 Task: Open a blank sheet, save the file as analytics.odt Insert a table '3 by 2' In first column, add headers, 'Employee Name, Monday, Tuesday'. Under first header add  John. Under second header add  1:00 Pm. Under third header add  '3:00 Pm'. Change table style to  Light Blue
Action: Mouse moved to (284, 160)
Screenshot: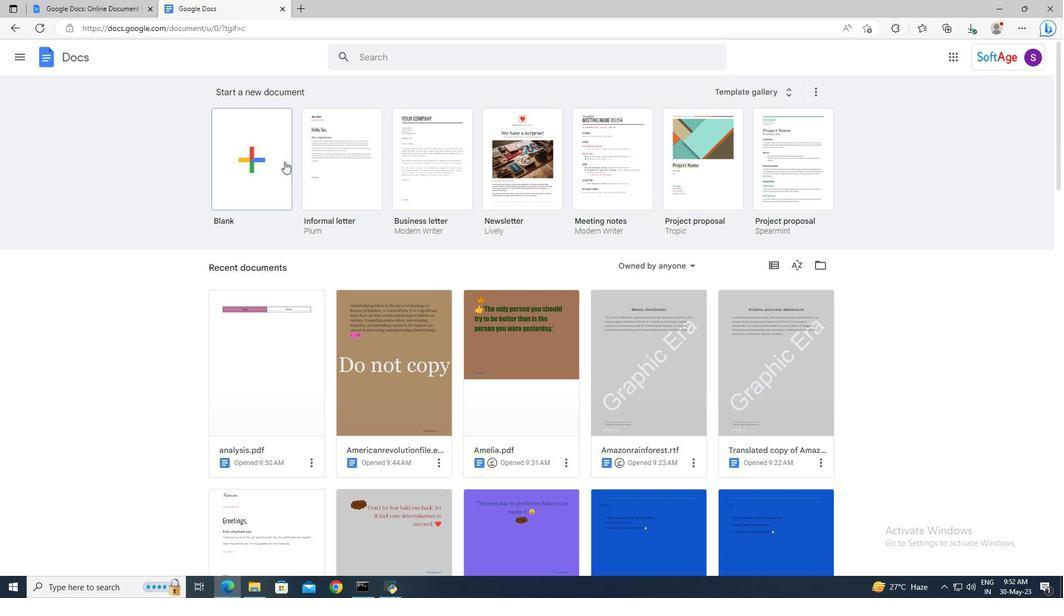 
Action: Mouse pressed left at (284, 160)
Screenshot: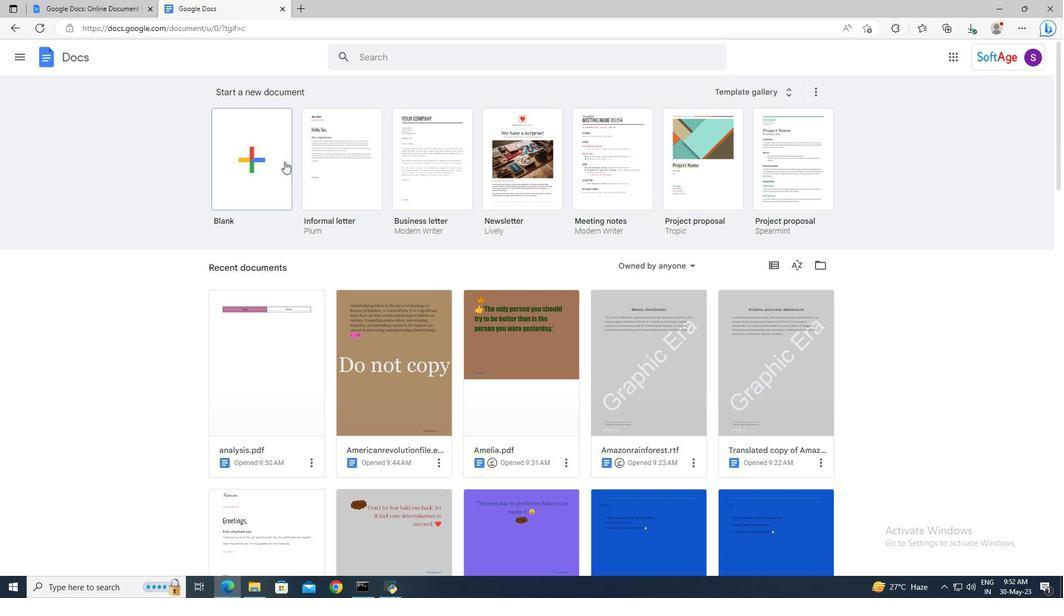 
Action: Mouse moved to (105, 54)
Screenshot: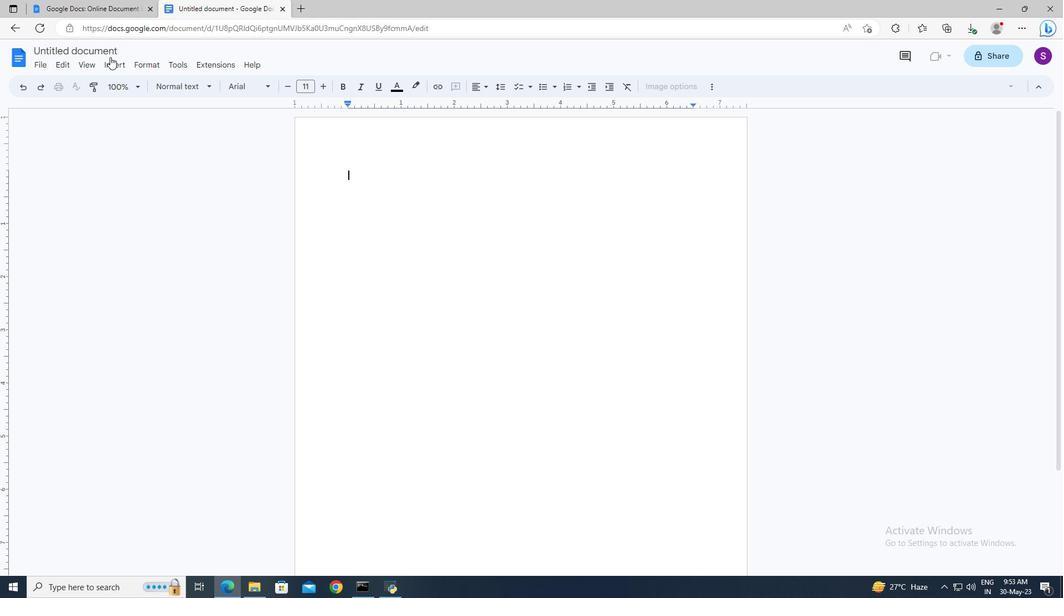
Action: Mouse pressed left at (105, 54)
Screenshot: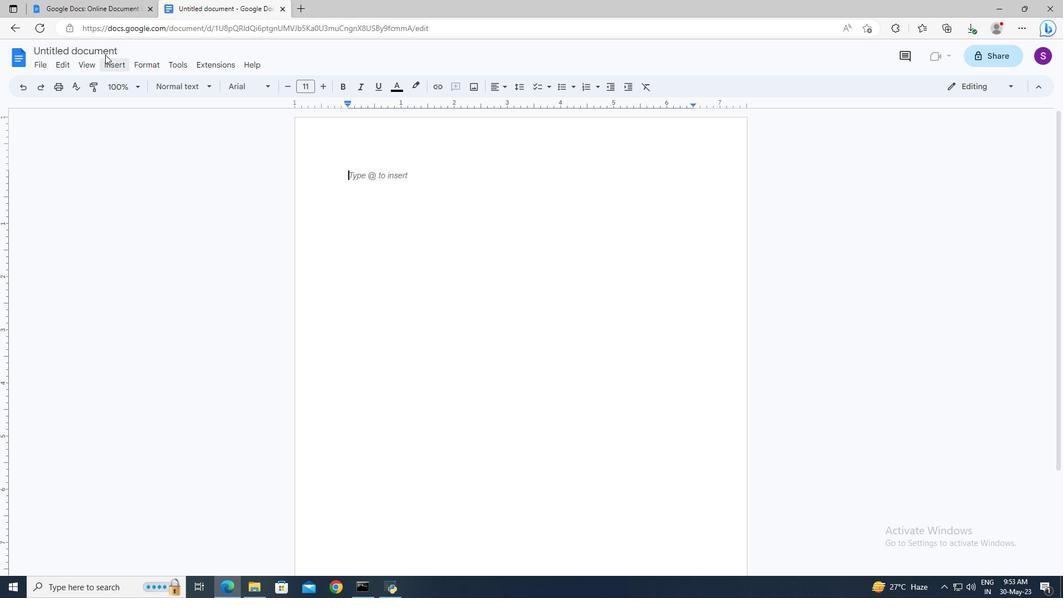 
Action: Mouse moved to (105, 51)
Screenshot: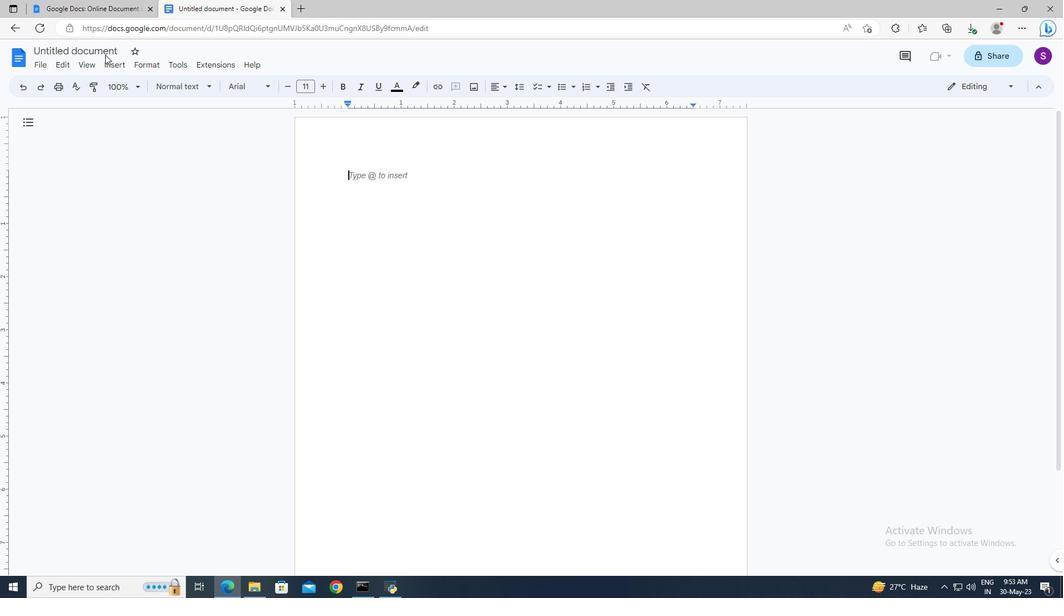 
Action: Mouse pressed left at (105, 51)
Screenshot: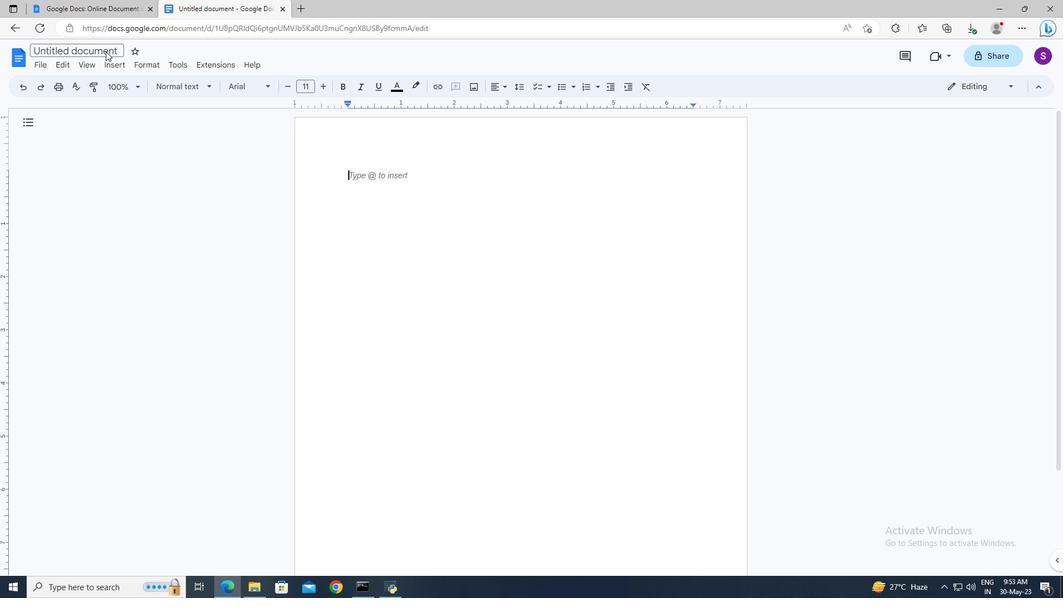 
Action: Mouse pressed left at (105, 51)
Screenshot: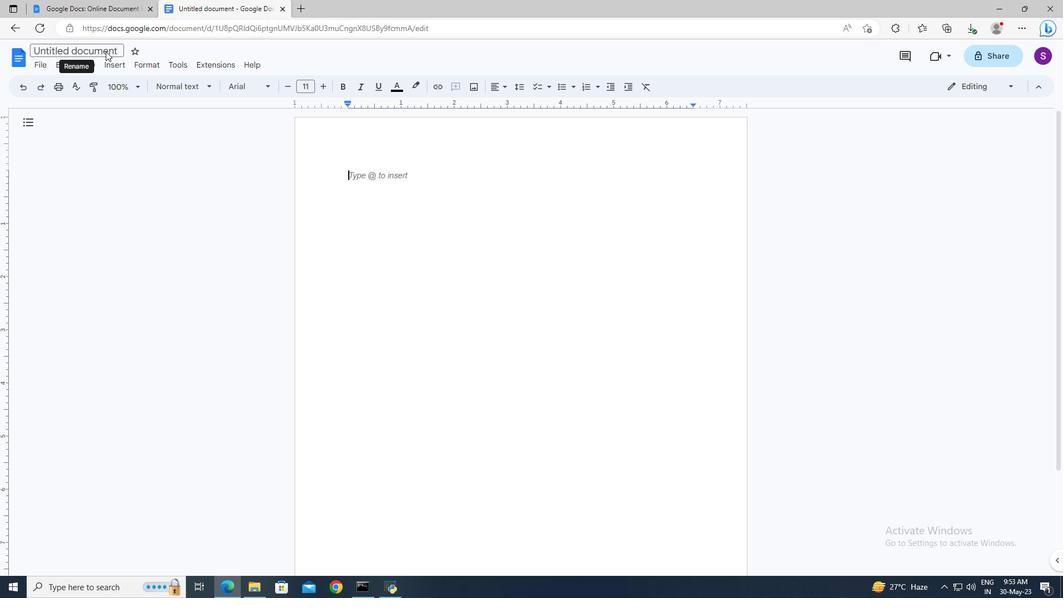 
Action: Key pressed analytics.odt<Key.enter>
Screenshot: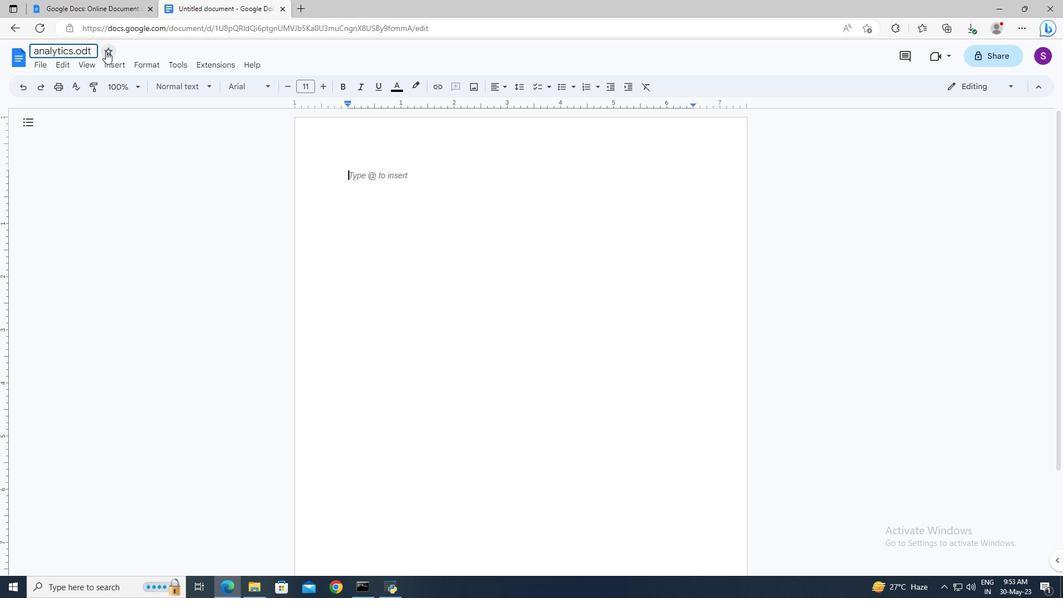 
Action: Mouse moved to (351, 175)
Screenshot: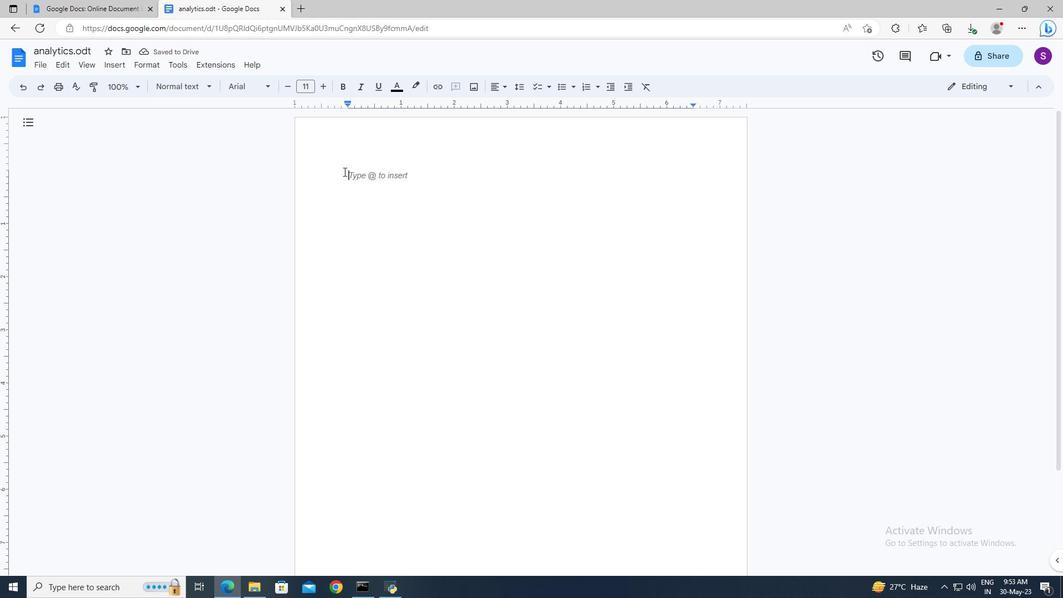 
Action: Mouse pressed left at (351, 175)
Screenshot: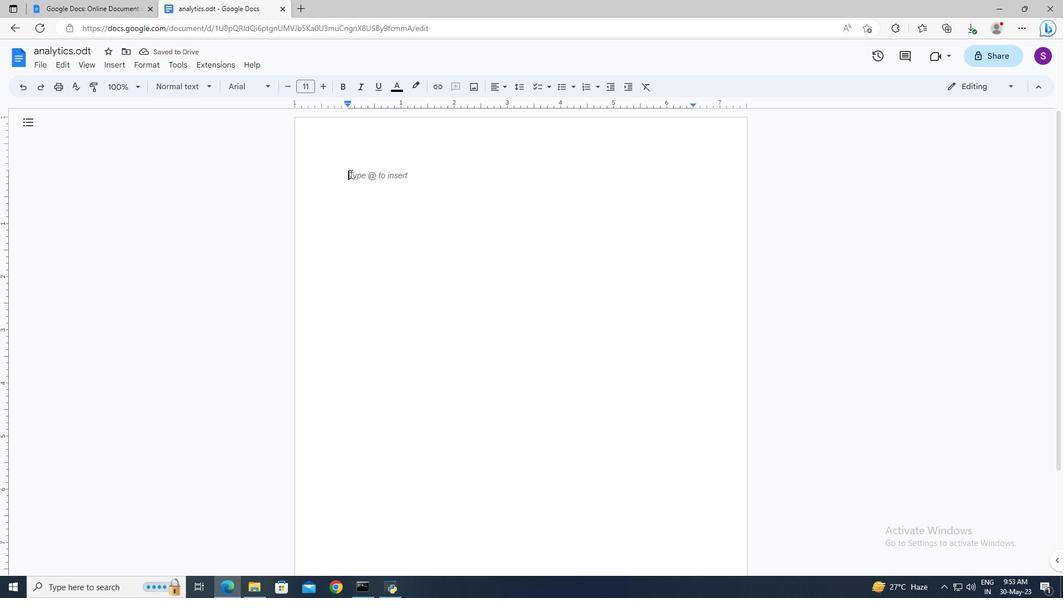 
Action: Mouse moved to (127, 67)
Screenshot: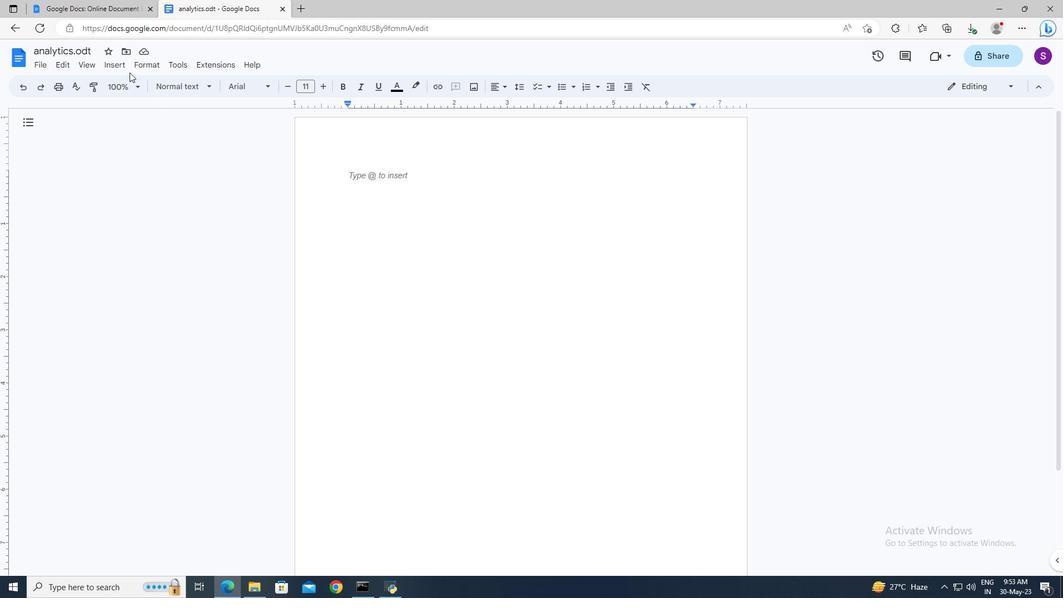 
Action: Mouse pressed left at (127, 67)
Screenshot: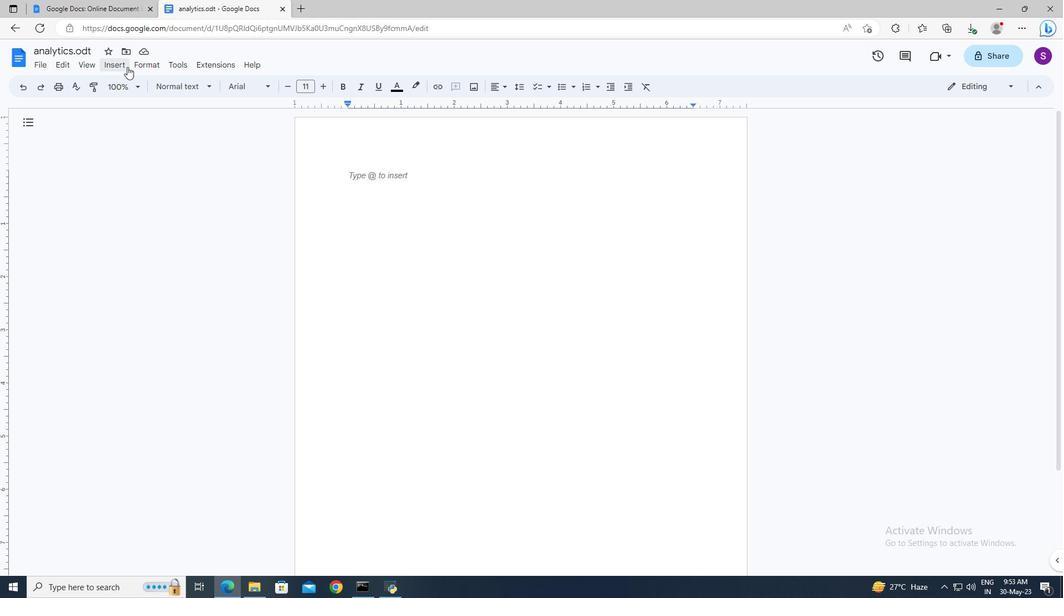
Action: Mouse moved to (303, 137)
Screenshot: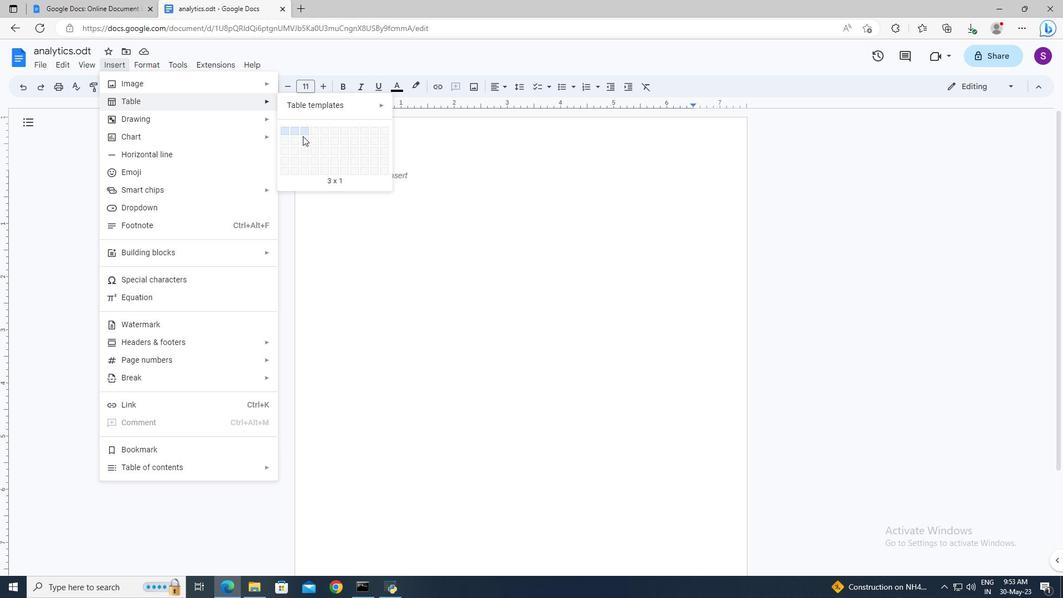 
Action: Mouse pressed left at (303, 137)
Screenshot: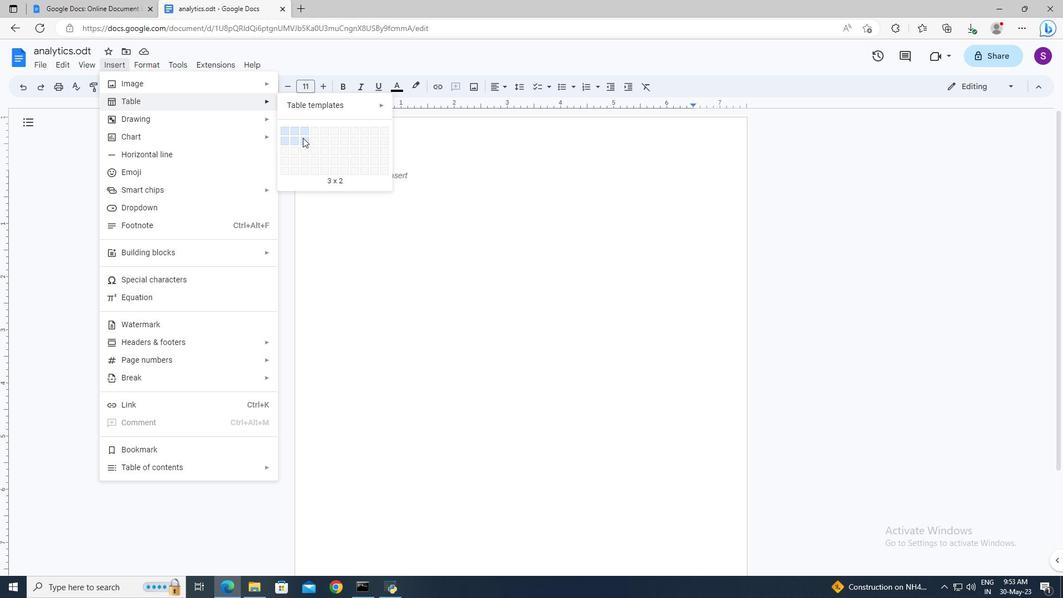 
Action: Mouse moved to (372, 185)
Screenshot: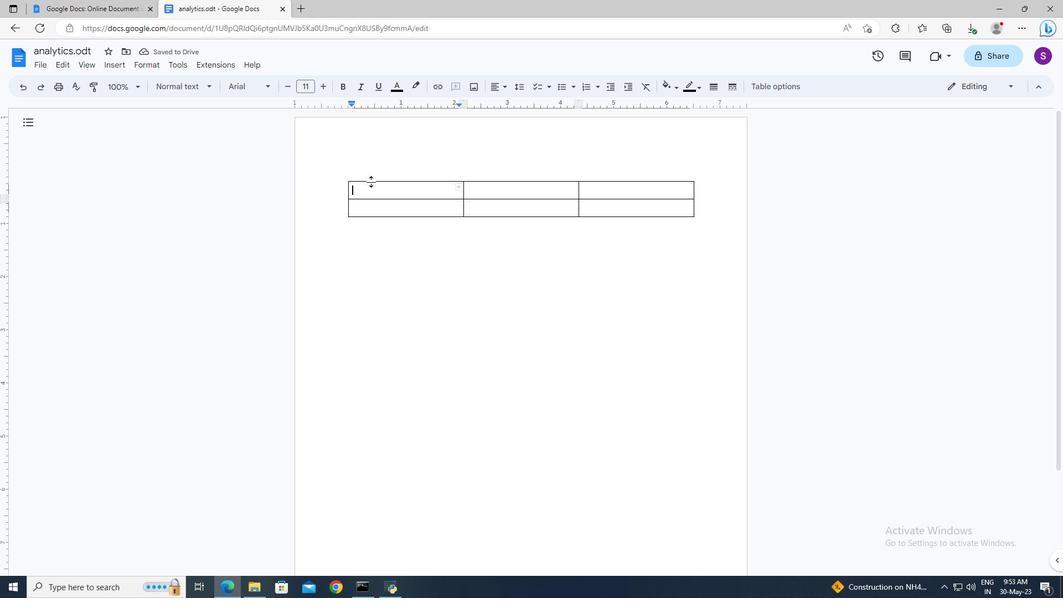 
Action: Mouse pressed left at (372, 185)
Screenshot: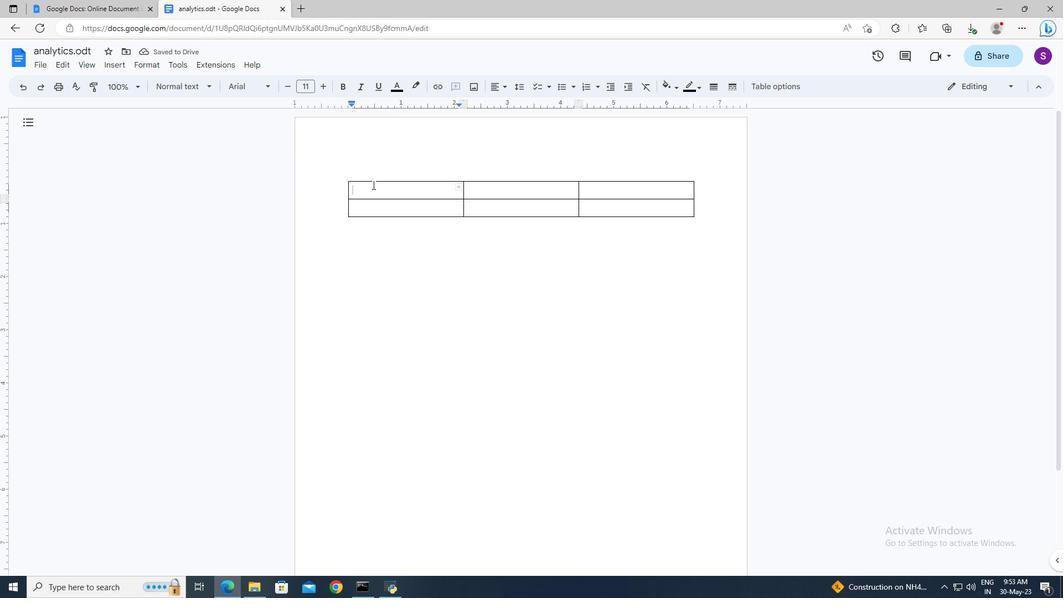 
Action: Key pressed <Key.shift>Employee<Key.space><Key.shift>Name<Key.tab><Key.shift>Monday<Key.tab><Key.shift>Tuesday
Screenshot: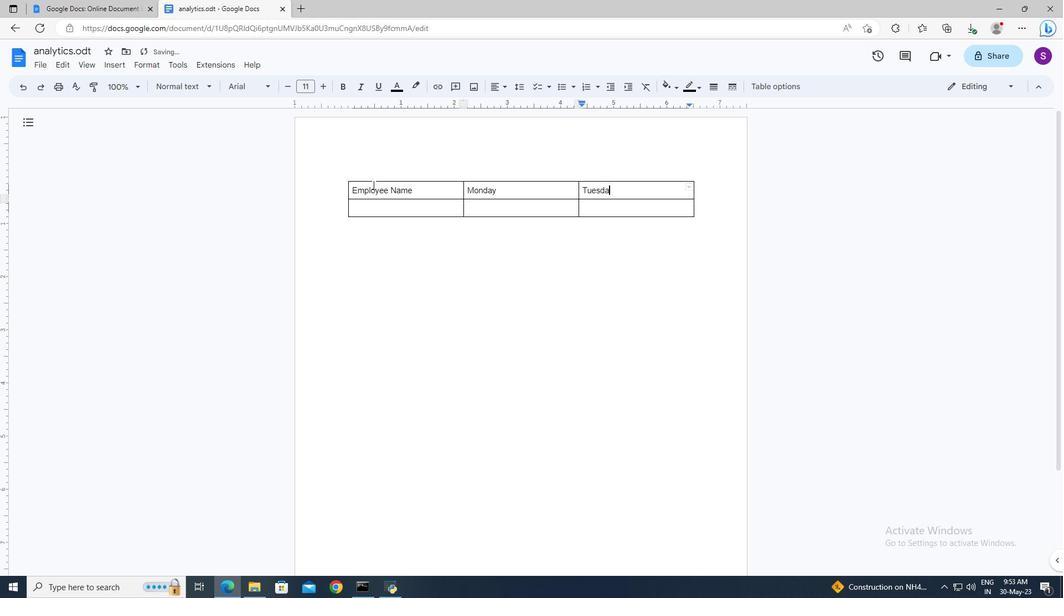 
Action: Mouse moved to (376, 207)
Screenshot: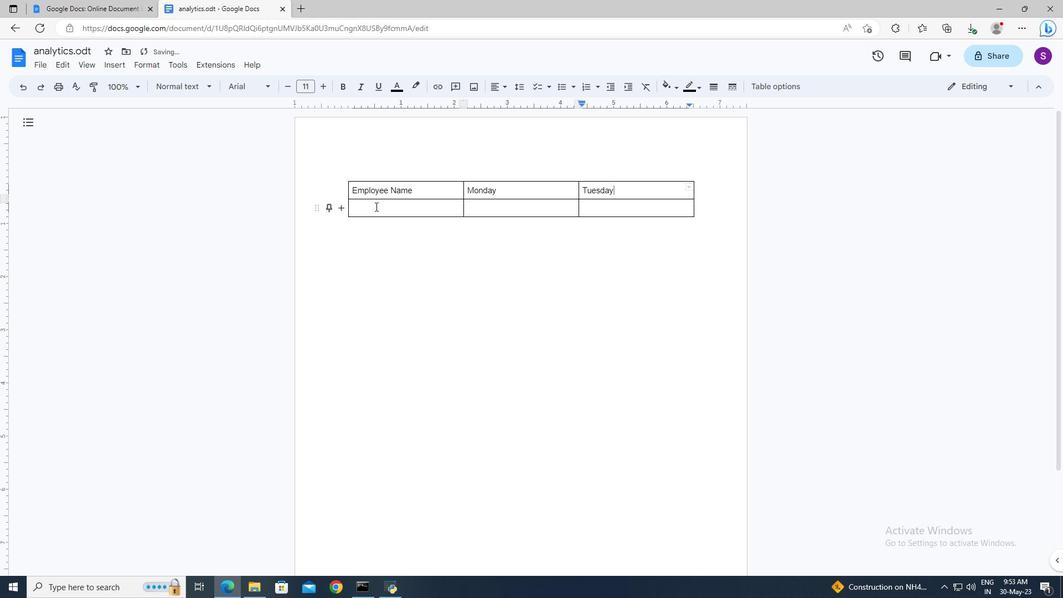 
Action: Mouse pressed left at (376, 207)
Screenshot: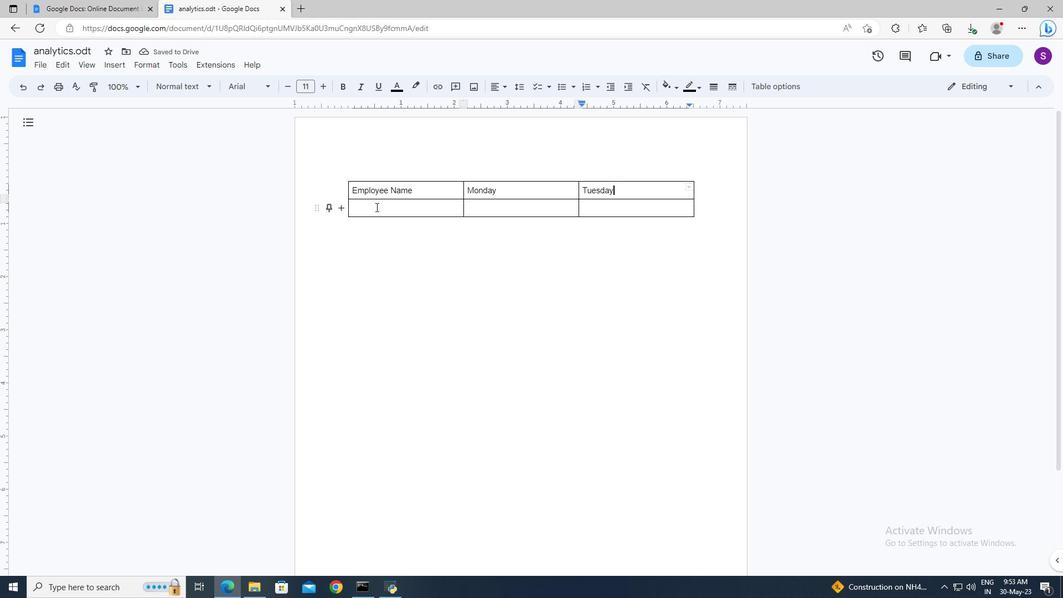 
Action: Key pressed <Key.shift>John<Key.tab>1<Key.shift>:00<Key.space><Key.shift>Pm<Key.tab>3<Key.shift>:00<Key.space><Key.shift>Pm
Screenshot: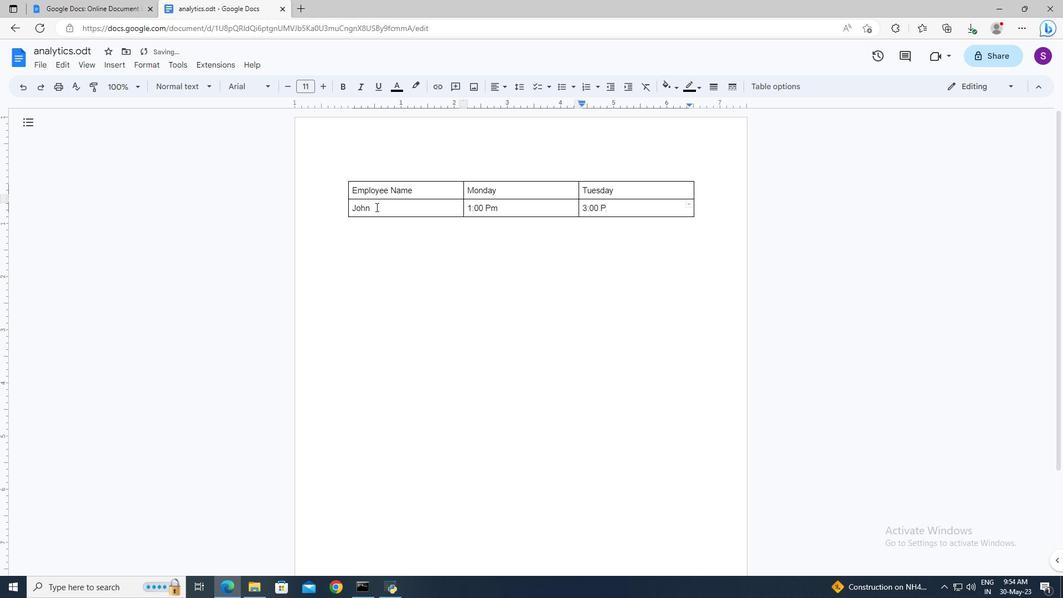 
Action: Mouse moved to (766, 85)
Screenshot: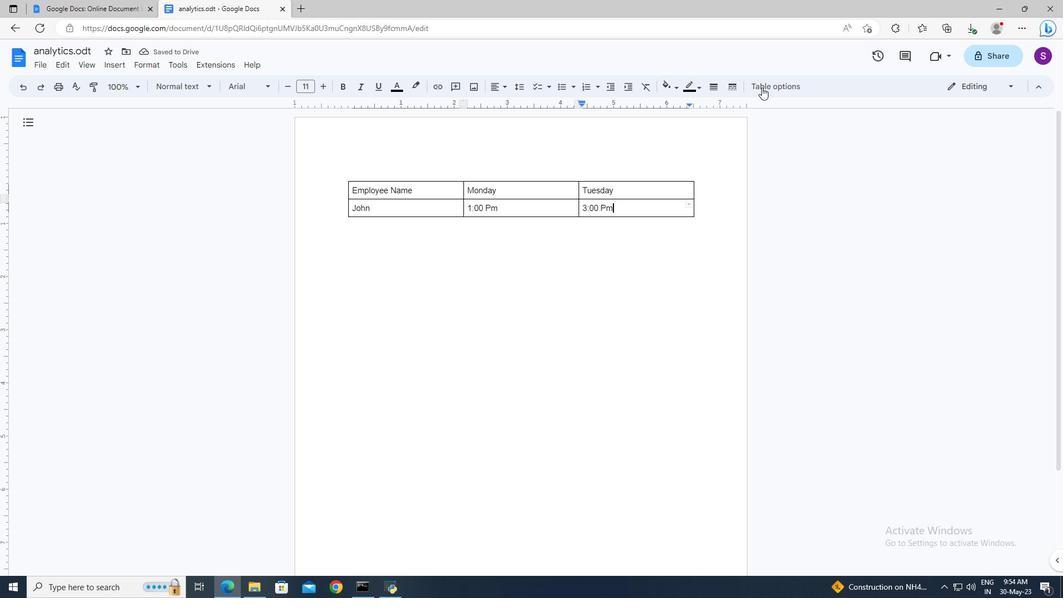 
Action: Mouse pressed left at (766, 85)
Screenshot: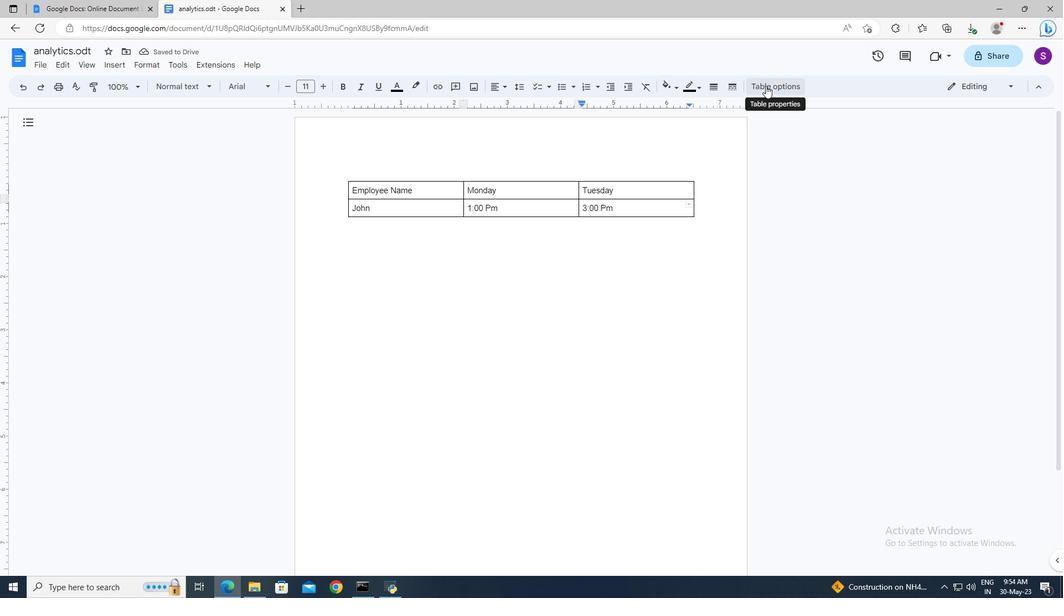 
Action: Mouse moved to (904, 127)
Screenshot: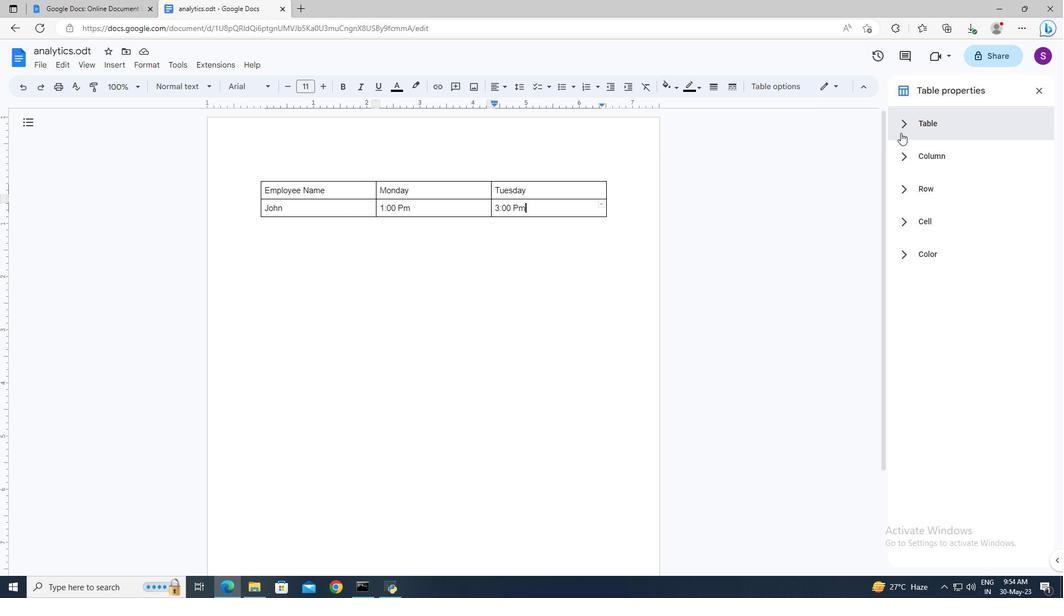 
Action: Mouse pressed left at (904, 127)
Screenshot: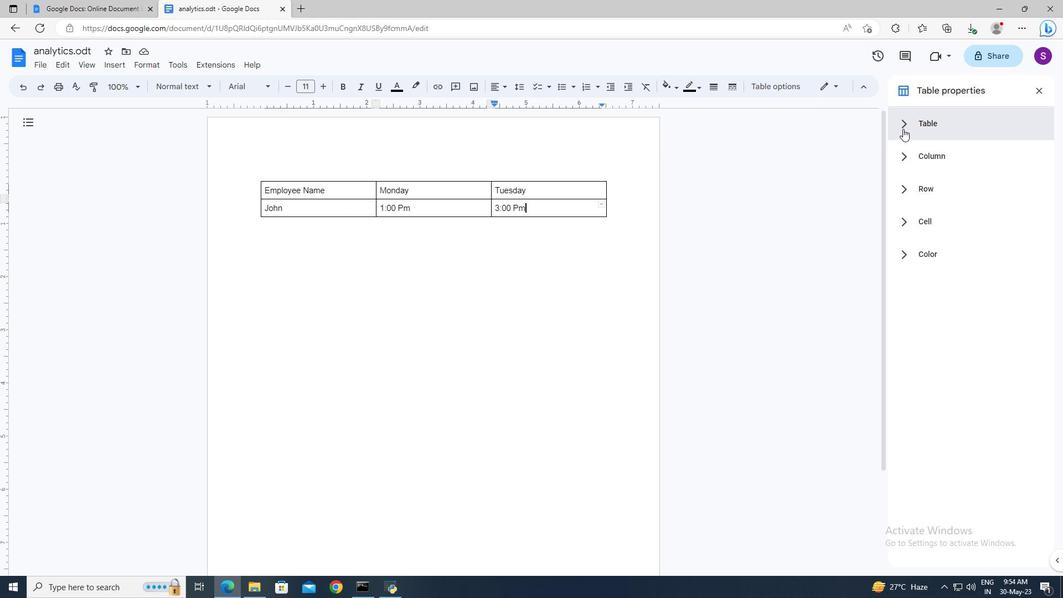 
Action: Mouse pressed left at (904, 127)
Screenshot: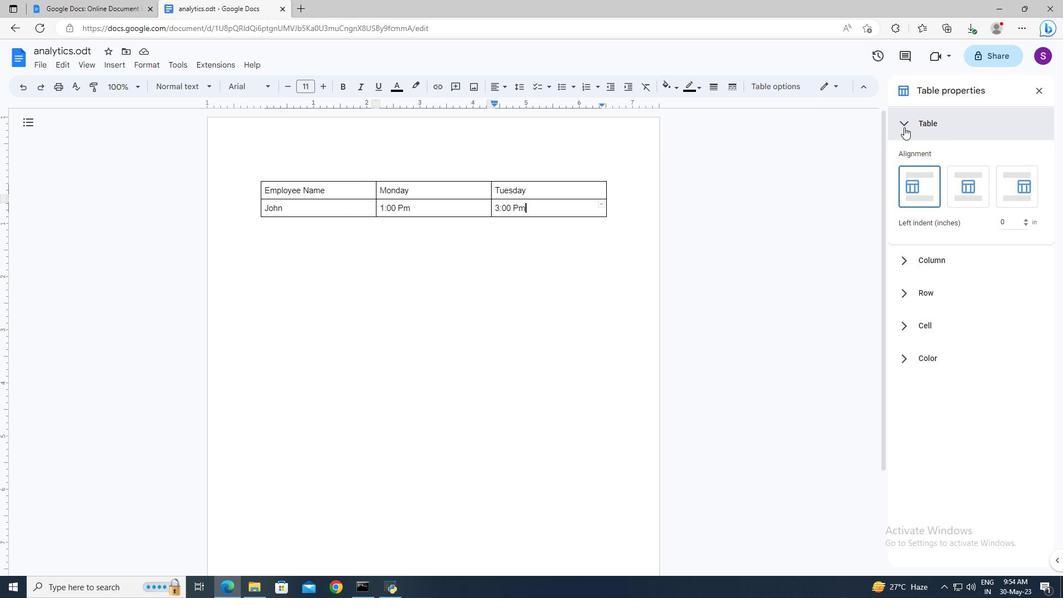 
Action: Mouse moved to (911, 246)
Screenshot: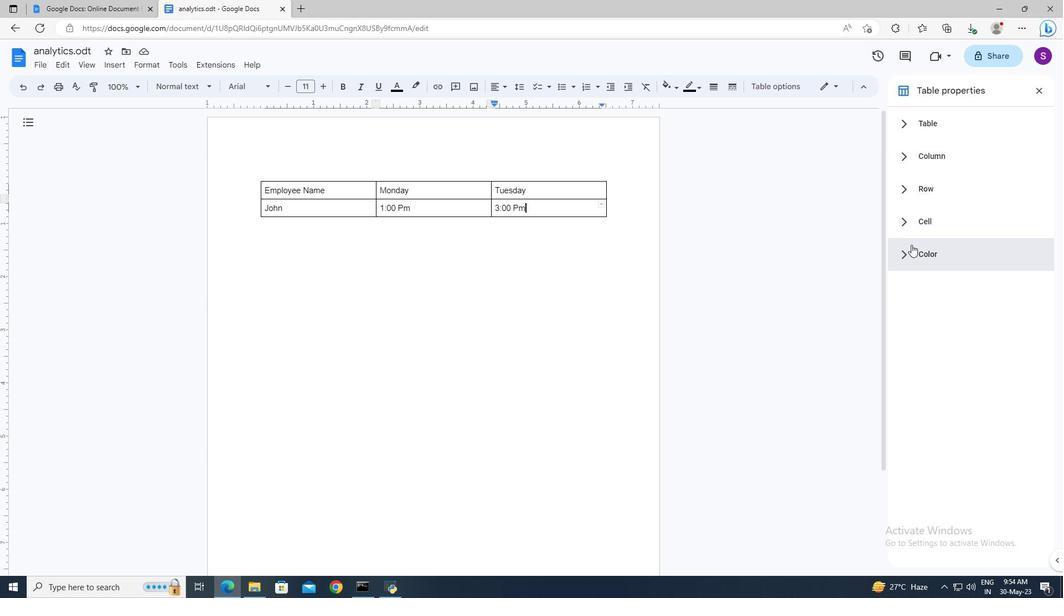 
Action: Mouse pressed left at (911, 246)
Screenshot: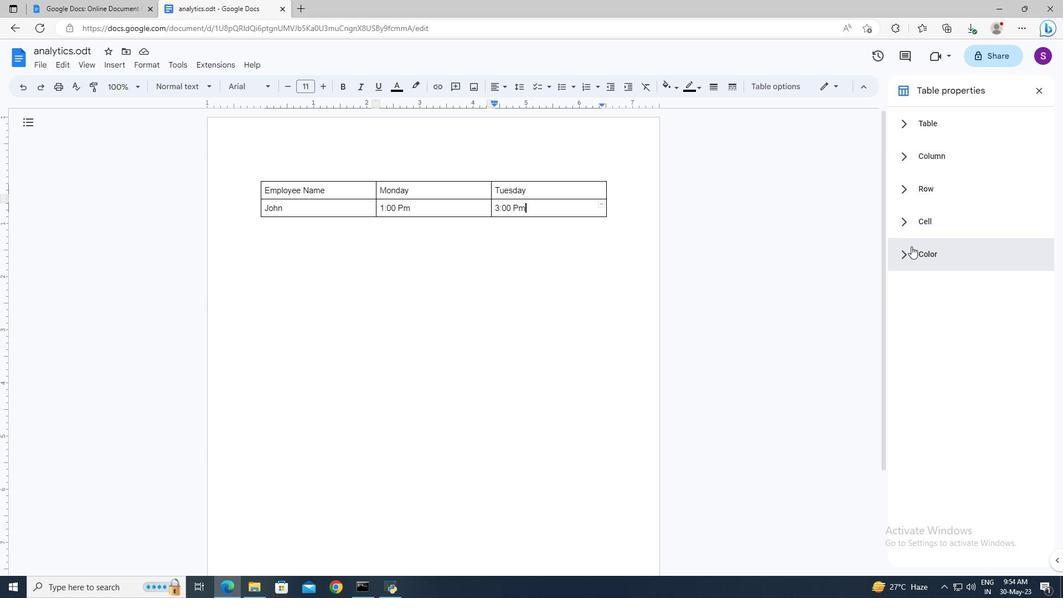 
Action: Mouse moved to (919, 302)
Screenshot: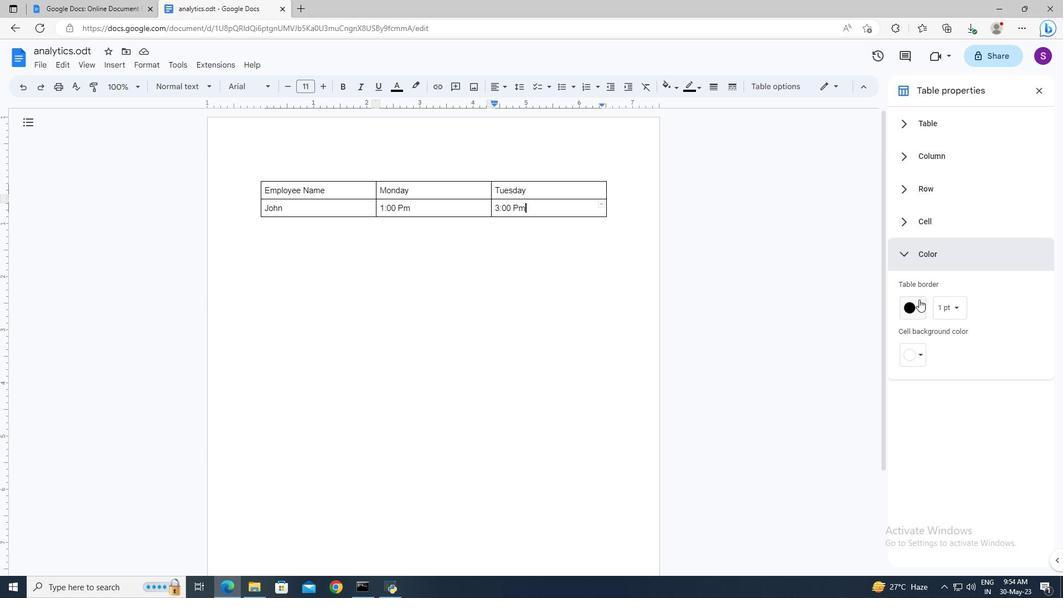 
Action: Mouse pressed left at (919, 302)
Screenshot: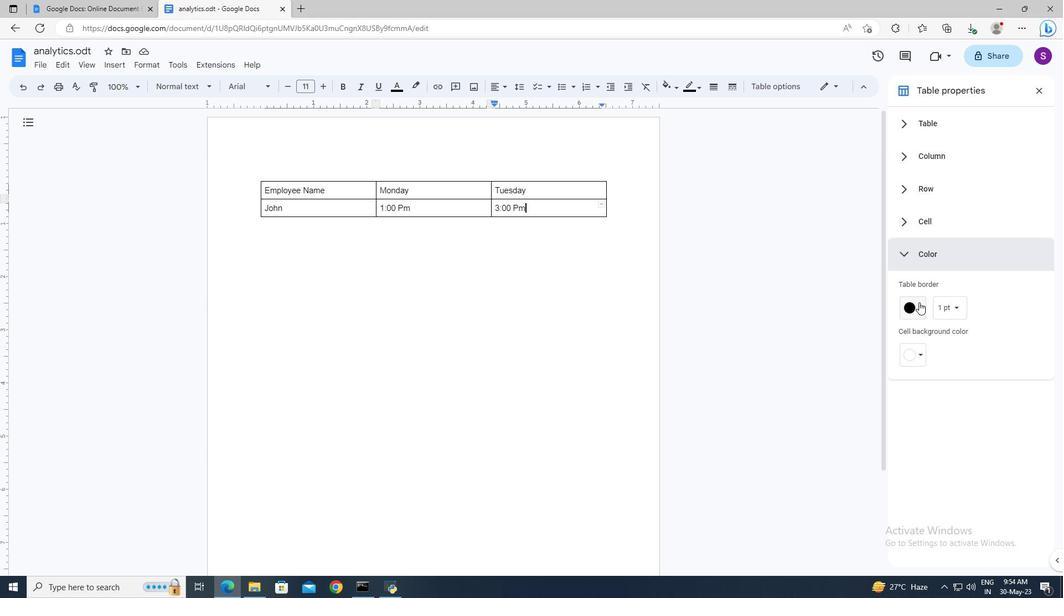 
Action: Mouse moved to (987, 377)
Screenshot: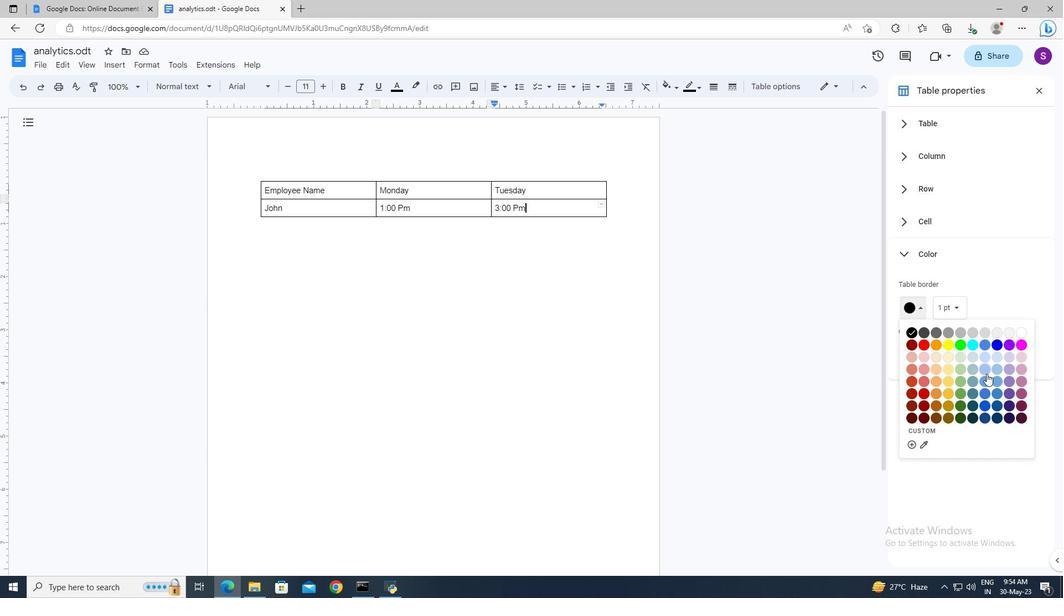 
Action: Mouse pressed left at (987, 377)
Screenshot: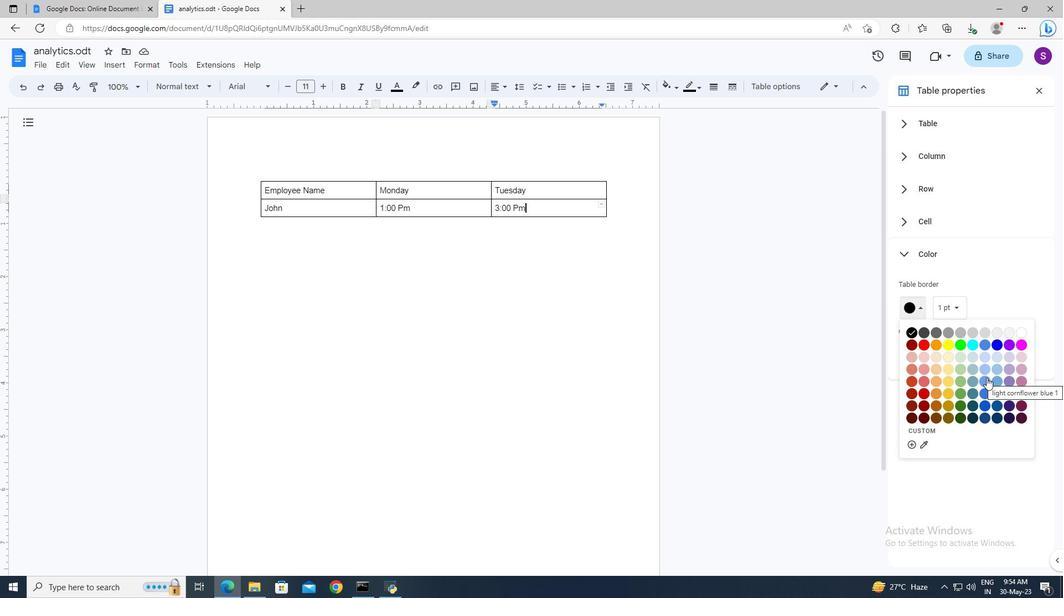 
Action: Mouse moved to (1039, 88)
Screenshot: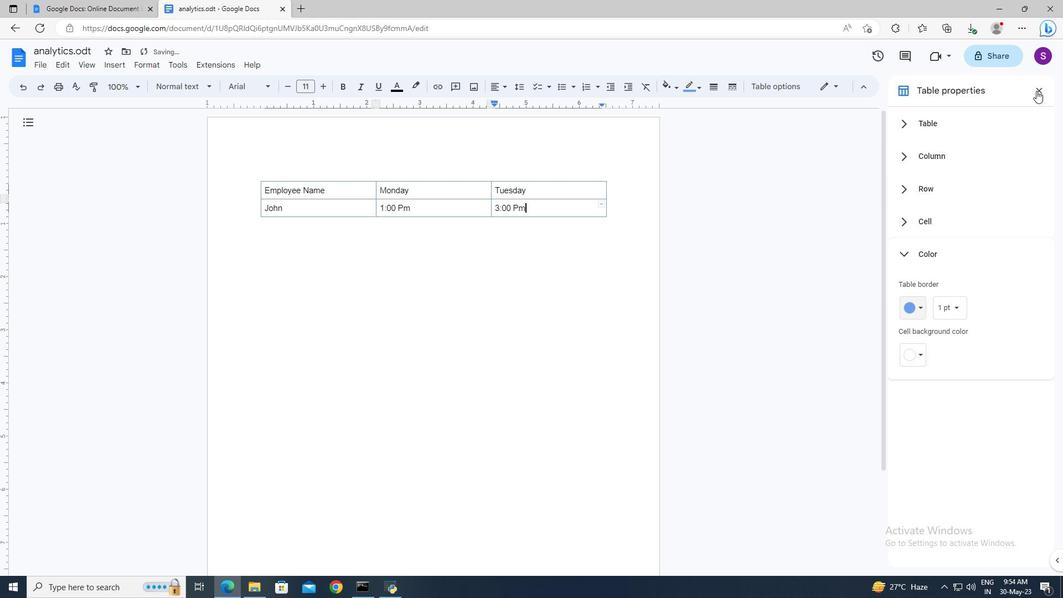 
Action: Mouse pressed left at (1039, 88)
Screenshot: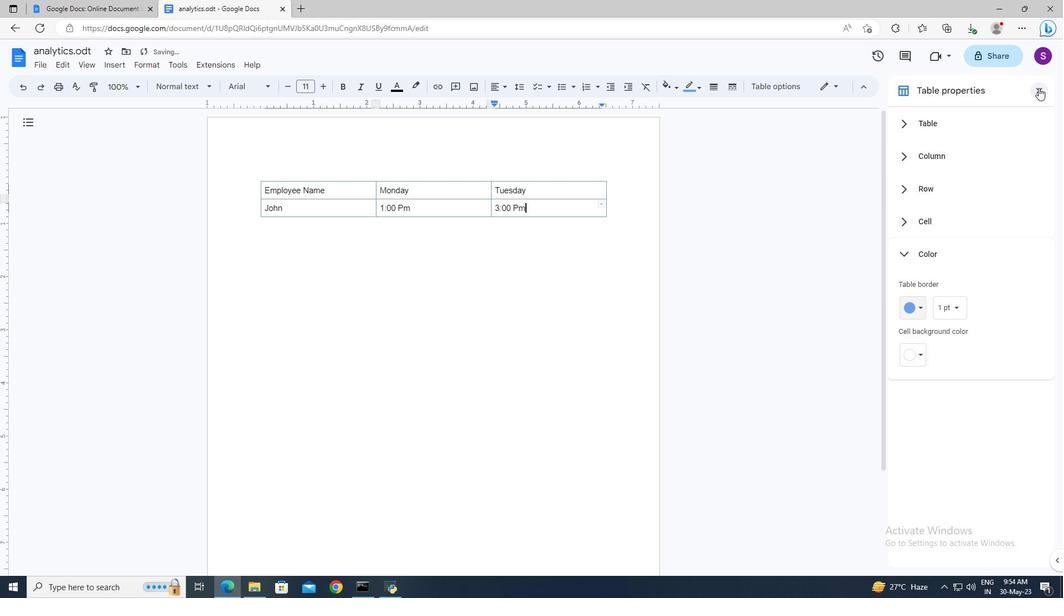 
Action: Mouse moved to (654, 230)
Screenshot: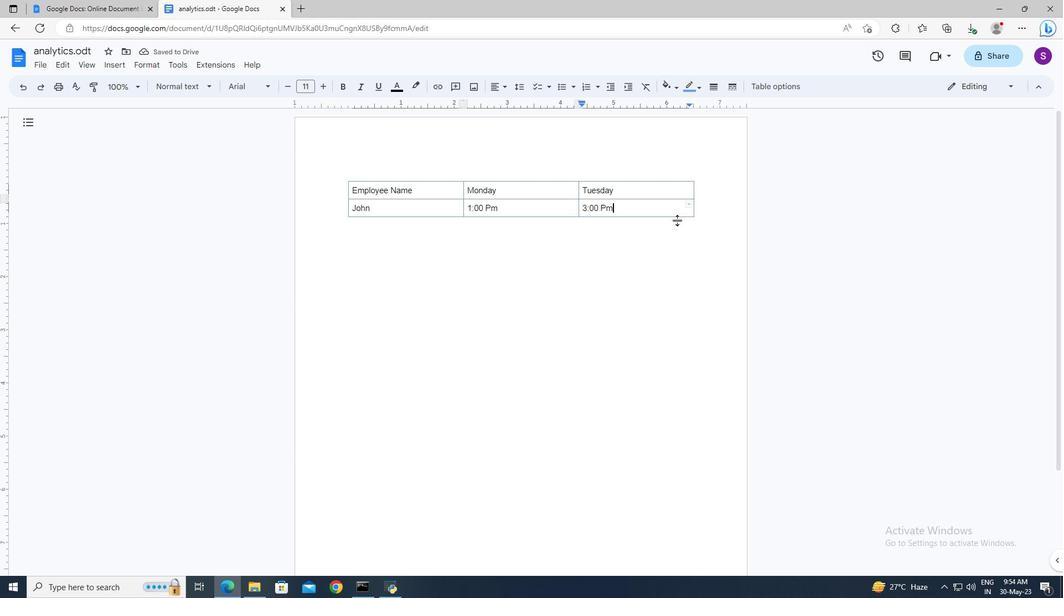 
